 Task: Add skill "Marketing".
Action: Mouse moved to (709, 94)
Screenshot: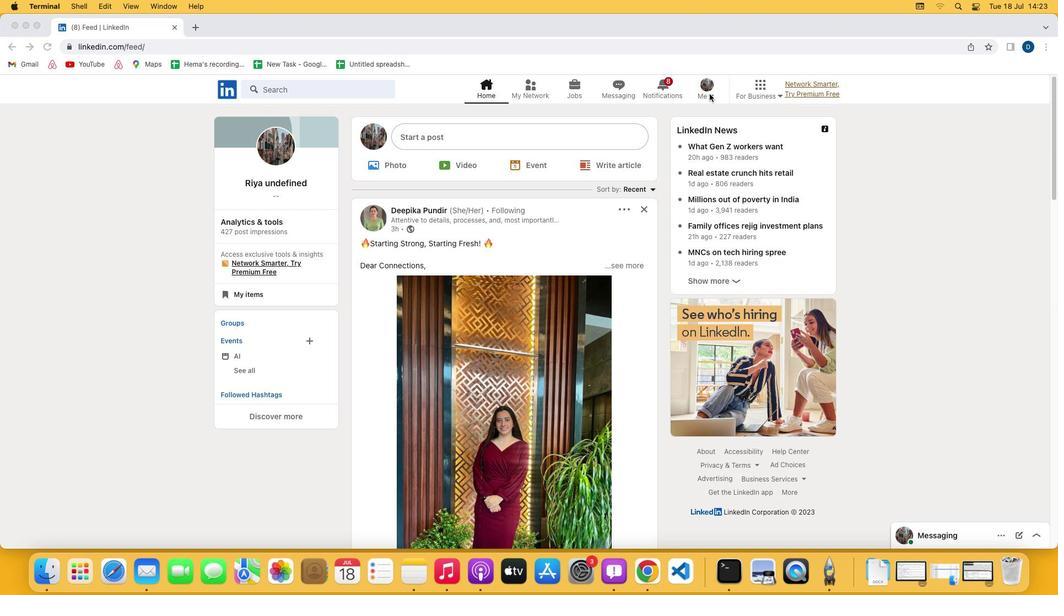 
Action: Mouse pressed left at (709, 94)
Screenshot: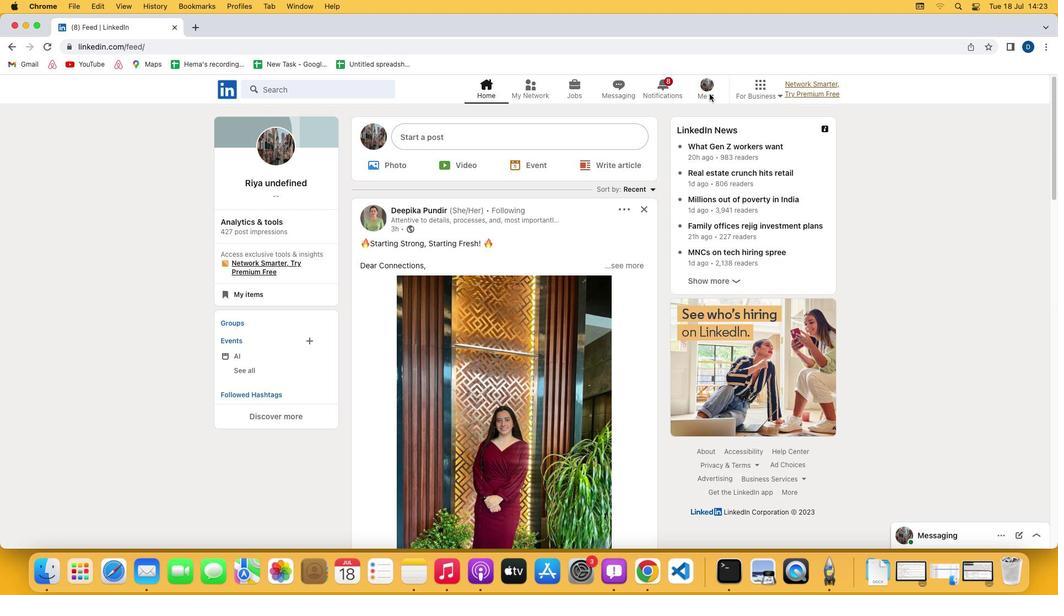 
Action: Mouse moved to (712, 95)
Screenshot: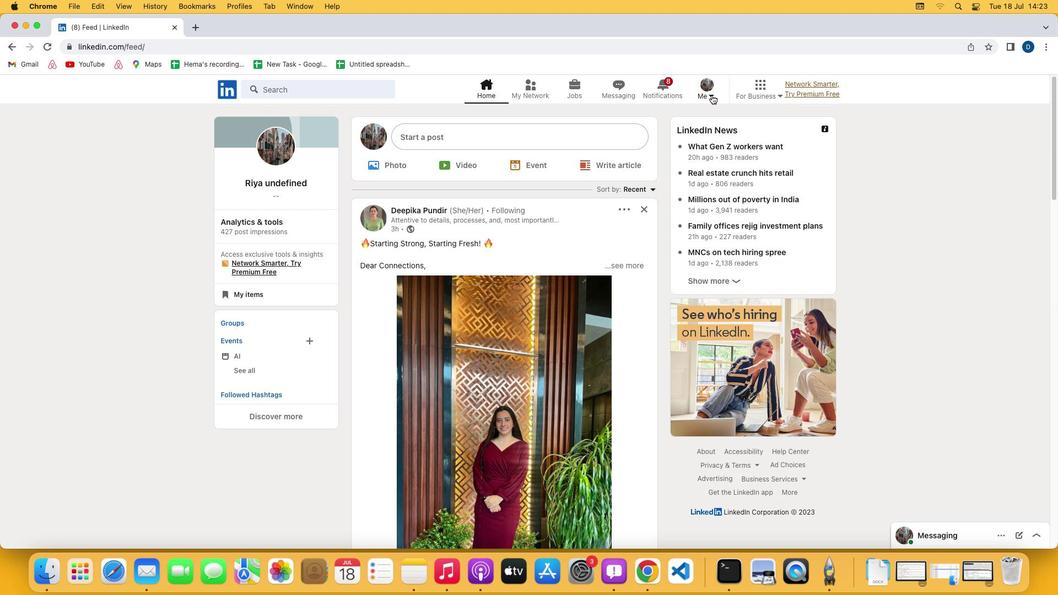 
Action: Mouse pressed left at (712, 95)
Screenshot: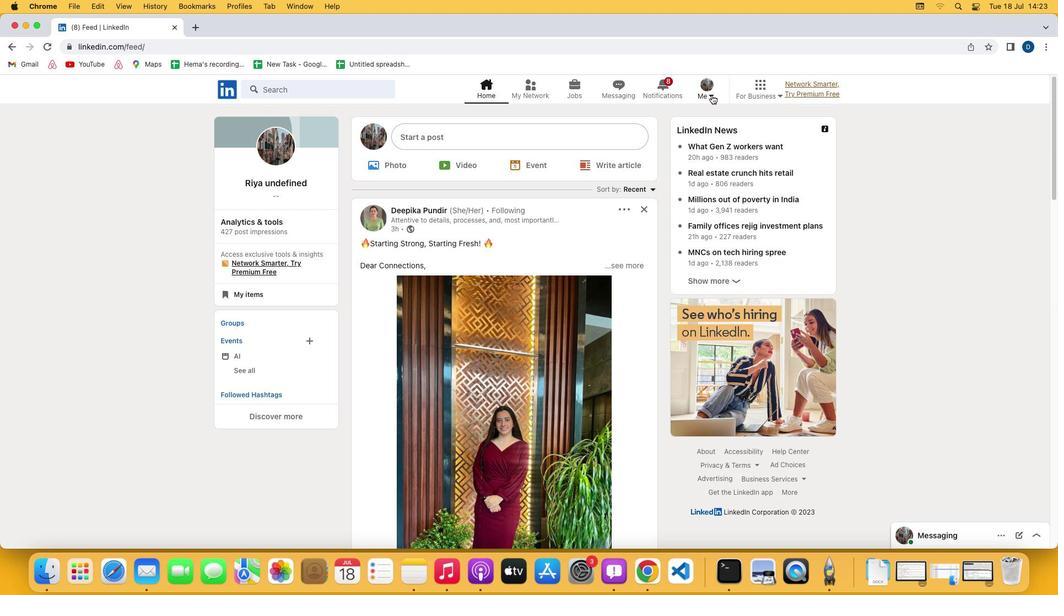 
Action: Mouse moved to (656, 151)
Screenshot: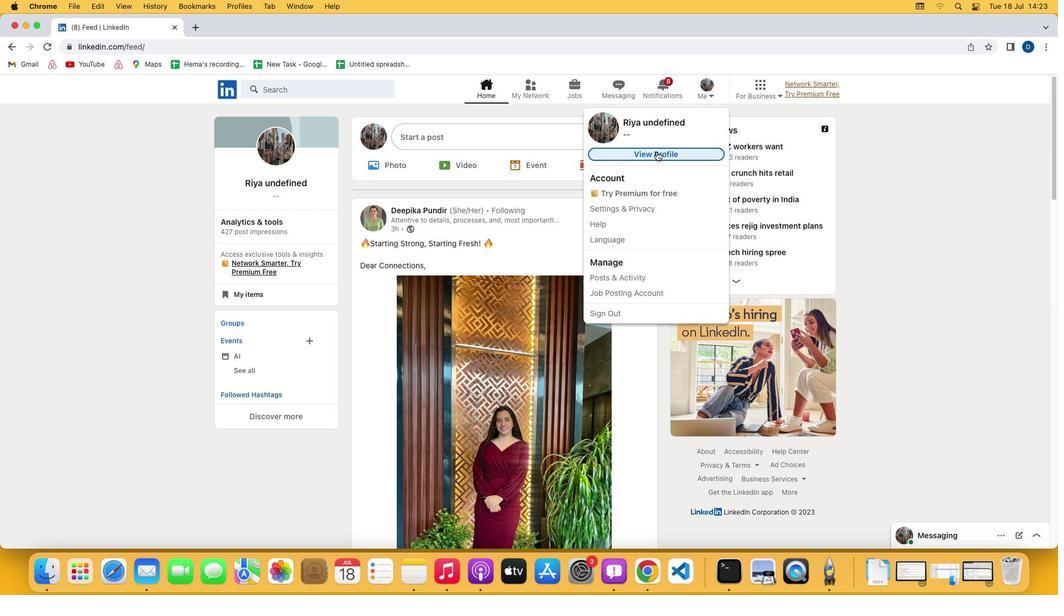 
Action: Mouse pressed left at (656, 151)
Screenshot: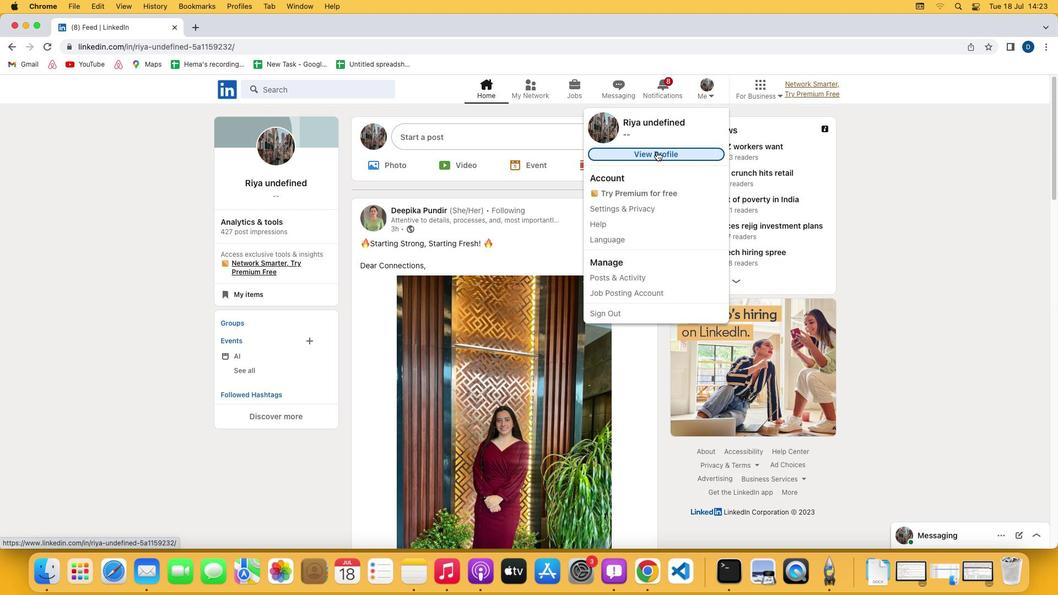 
Action: Mouse moved to (342, 380)
Screenshot: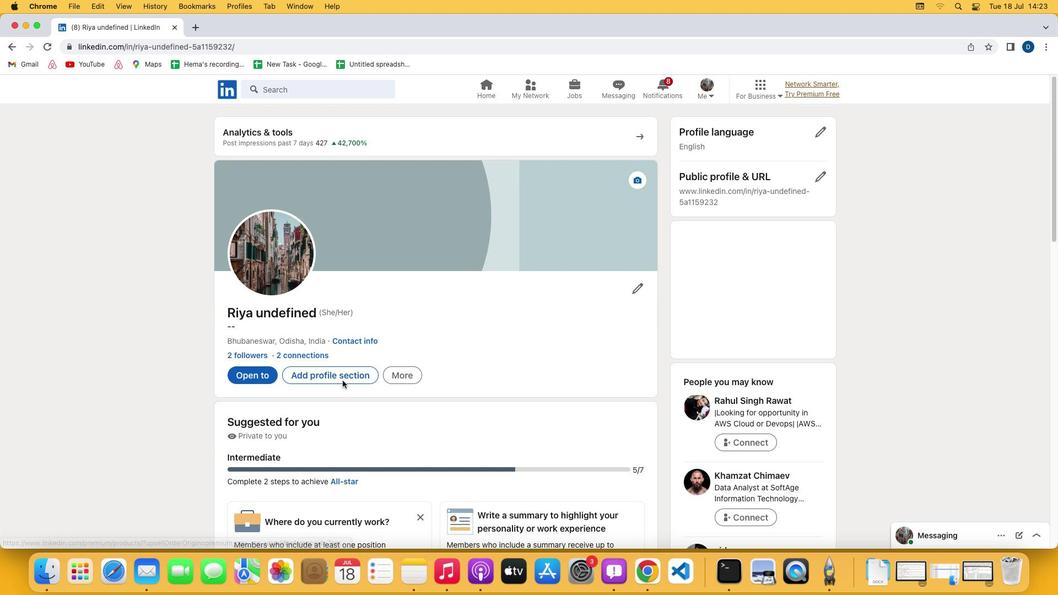 
Action: Mouse pressed left at (342, 380)
Screenshot: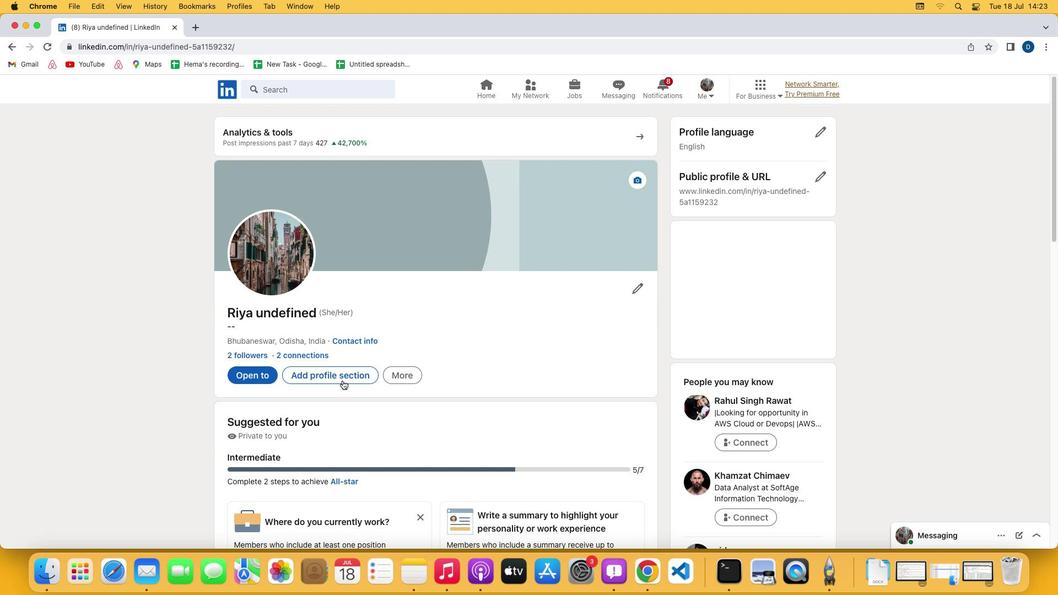
Action: Mouse moved to (412, 216)
Screenshot: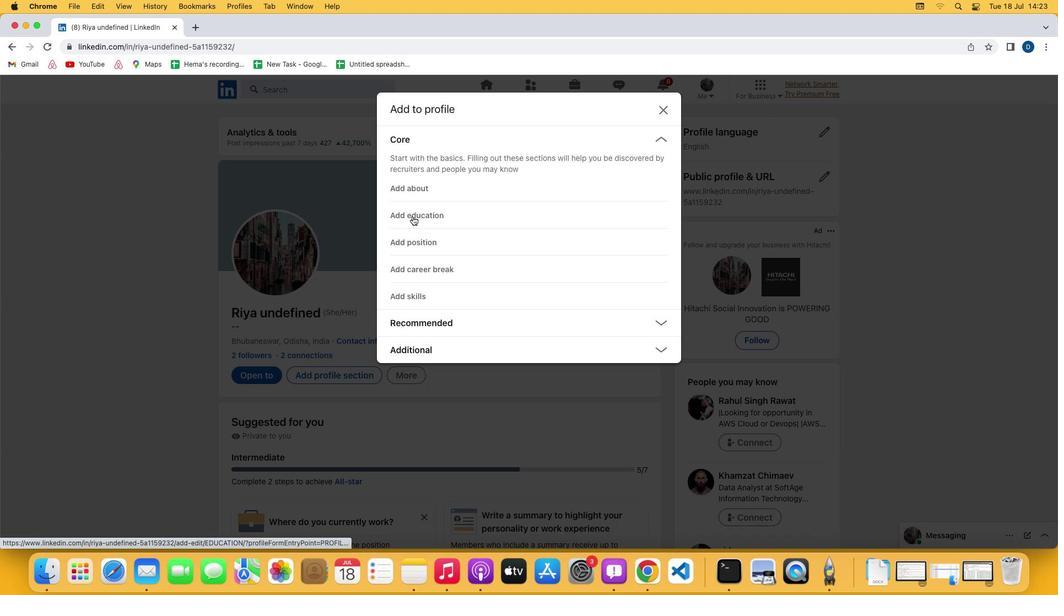 
Action: Mouse pressed left at (412, 216)
Screenshot: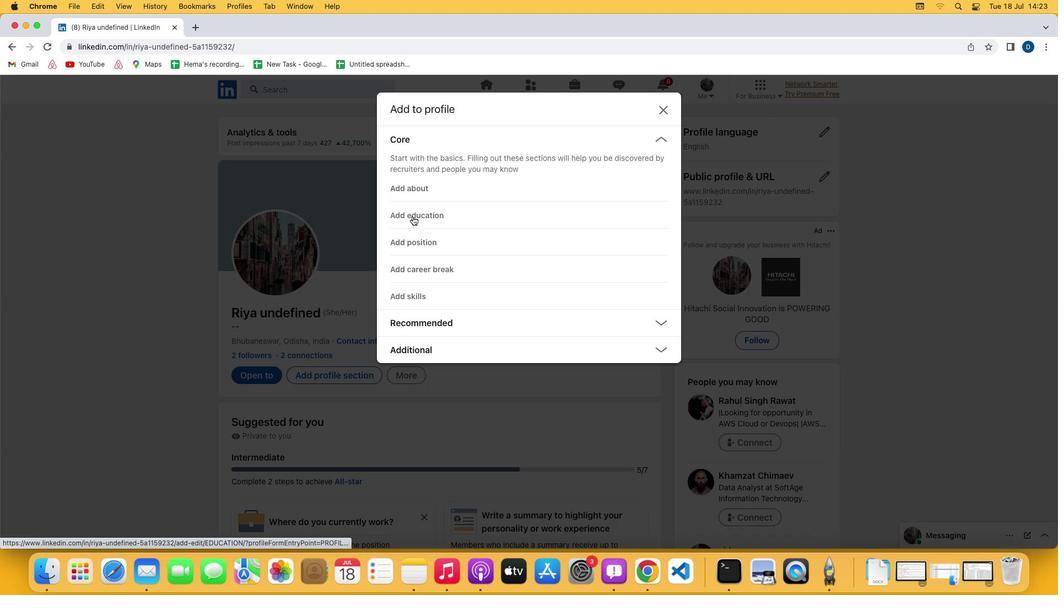 
Action: Mouse moved to (423, 392)
Screenshot: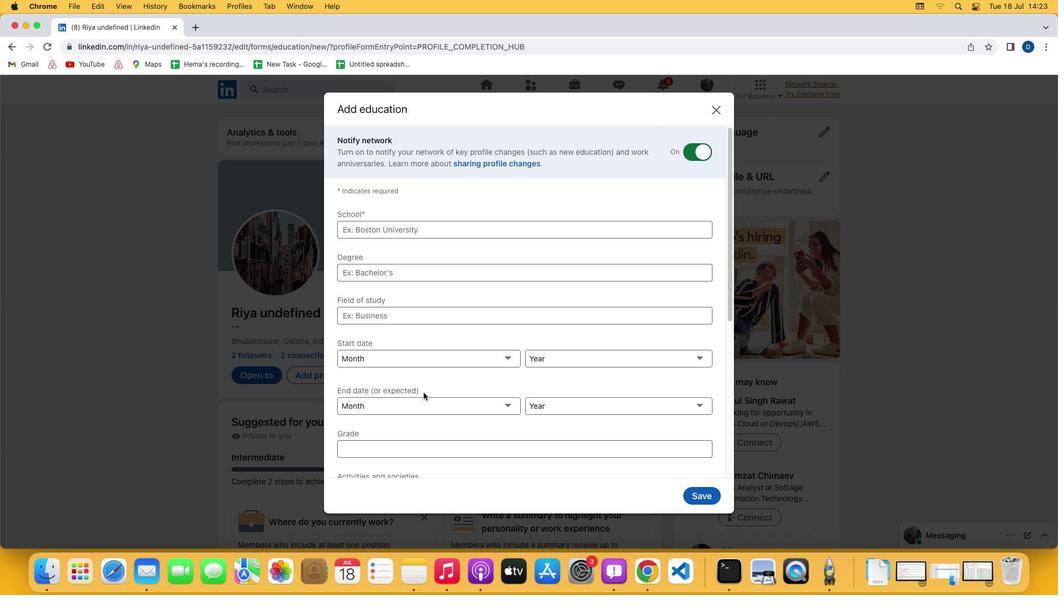 
Action: Mouse scrolled (423, 392) with delta (0, 0)
Screenshot: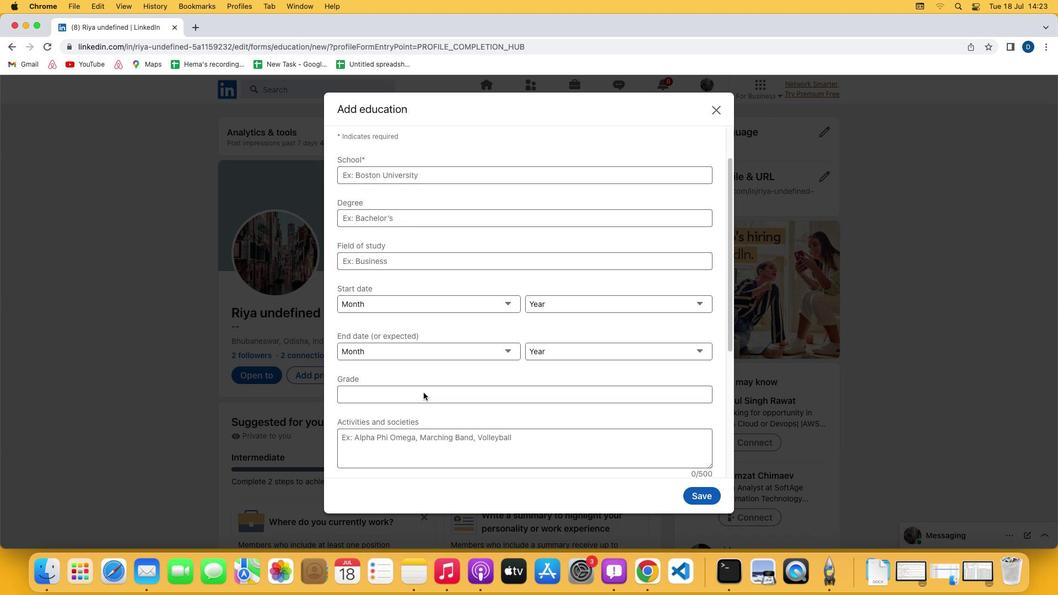 
Action: Mouse scrolled (423, 392) with delta (0, 0)
Screenshot: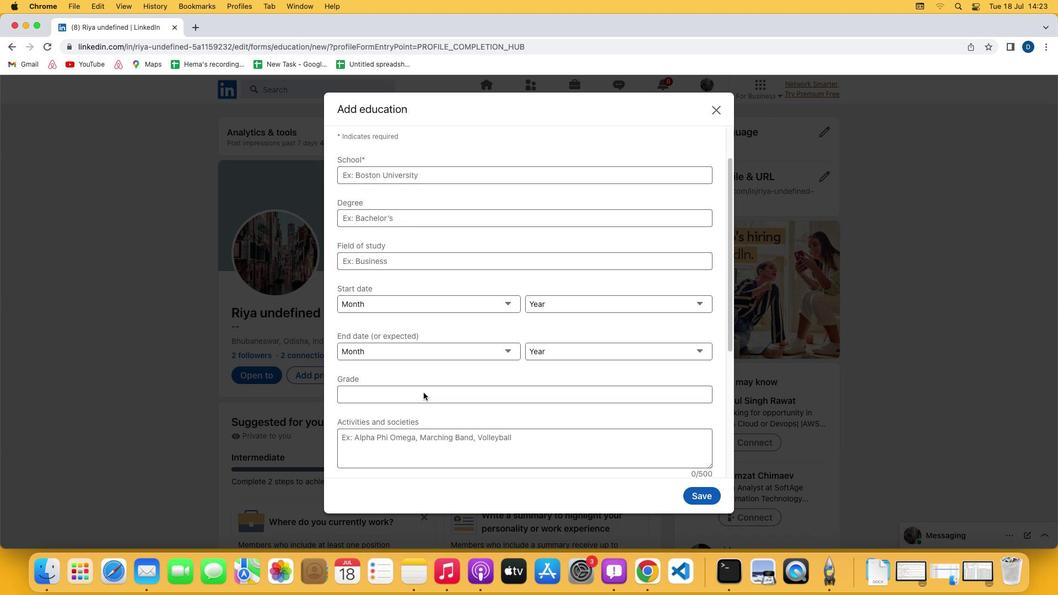 
Action: Mouse scrolled (423, 392) with delta (0, -2)
Screenshot: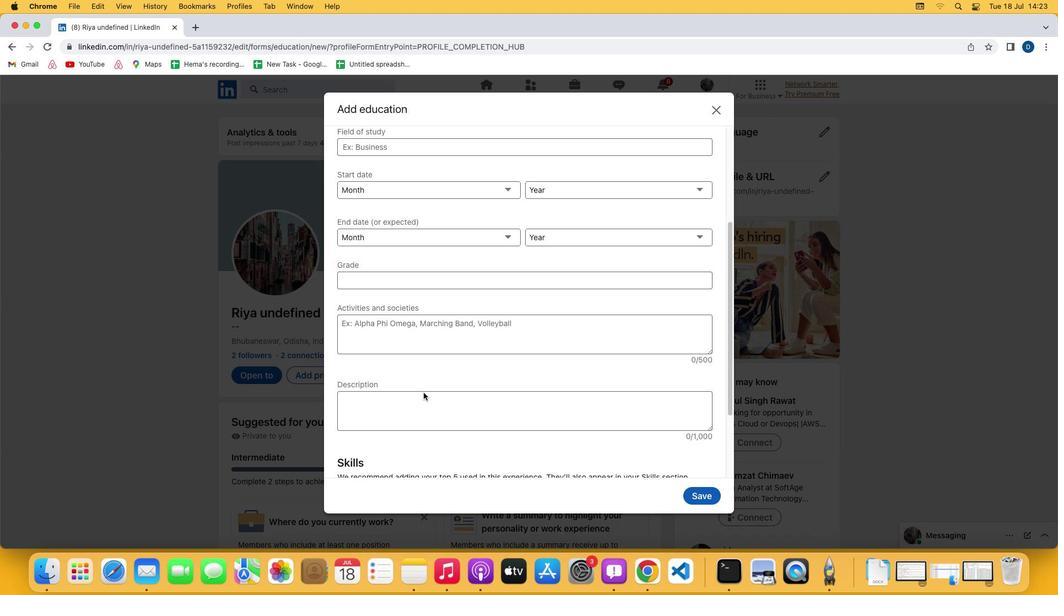 
Action: Mouse scrolled (423, 392) with delta (0, -2)
Screenshot: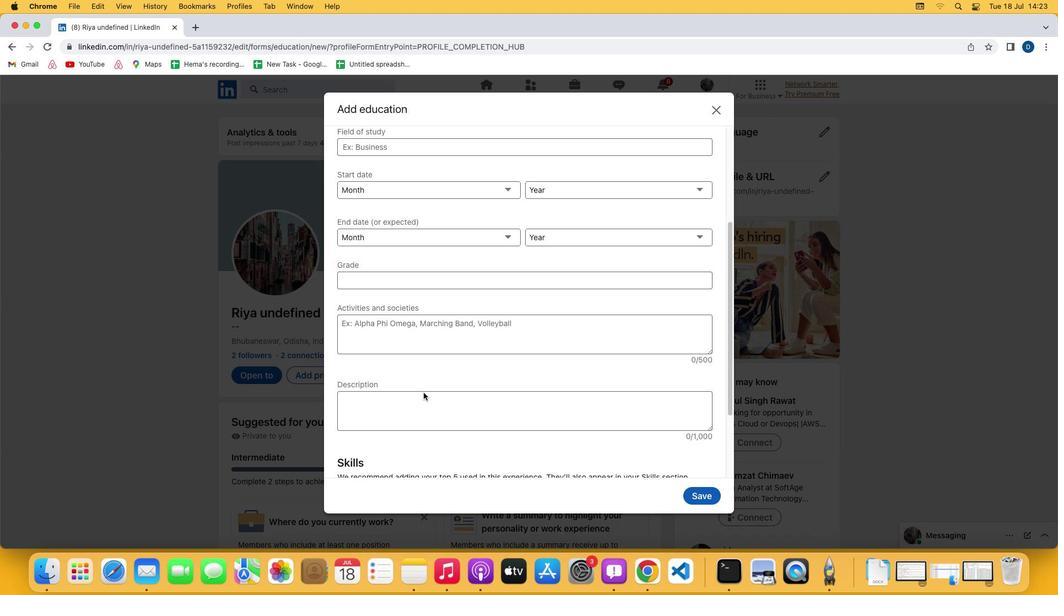 
Action: Mouse scrolled (423, 392) with delta (0, -2)
Screenshot: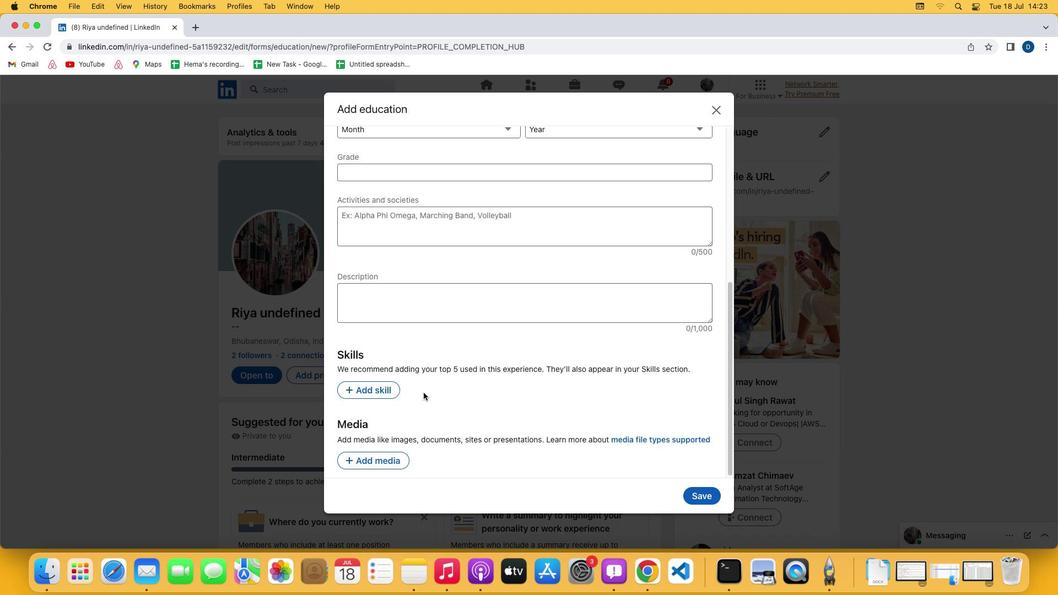 
Action: Mouse scrolled (423, 392) with delta (0, 0)
Screenshot: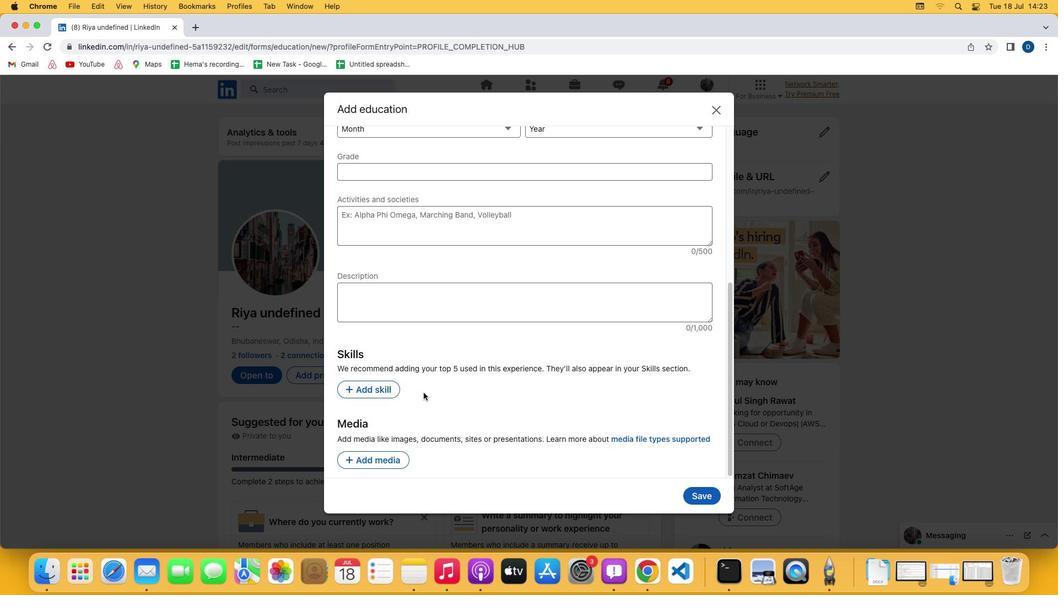
Action: Mouse scrolled (423, 392) with delta (0, 0)
Screenshot: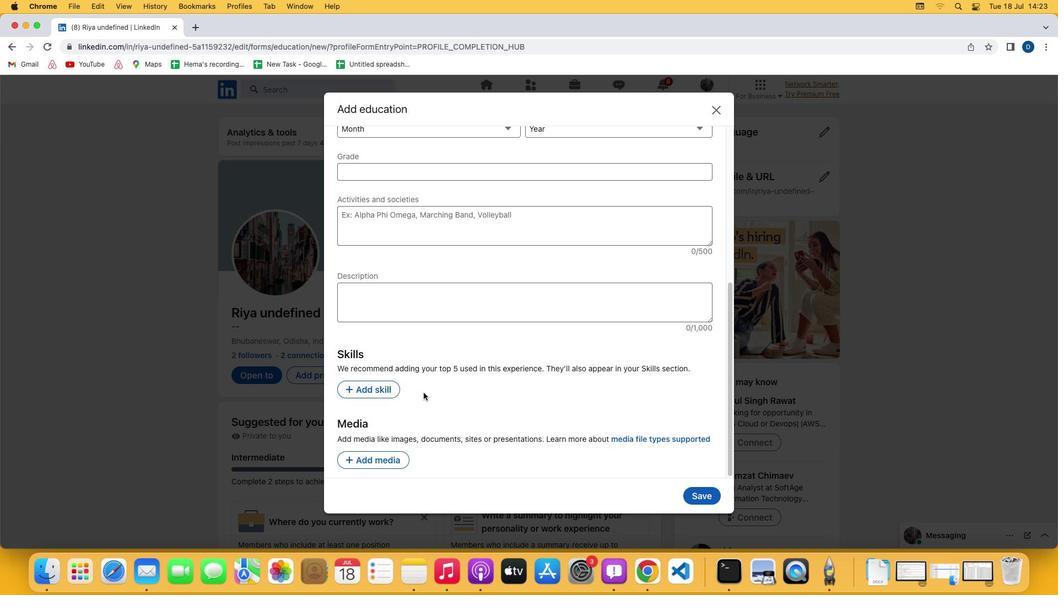 
Action: Mouse scrolled (423, 392) with delta (0, -1)
Screenshot: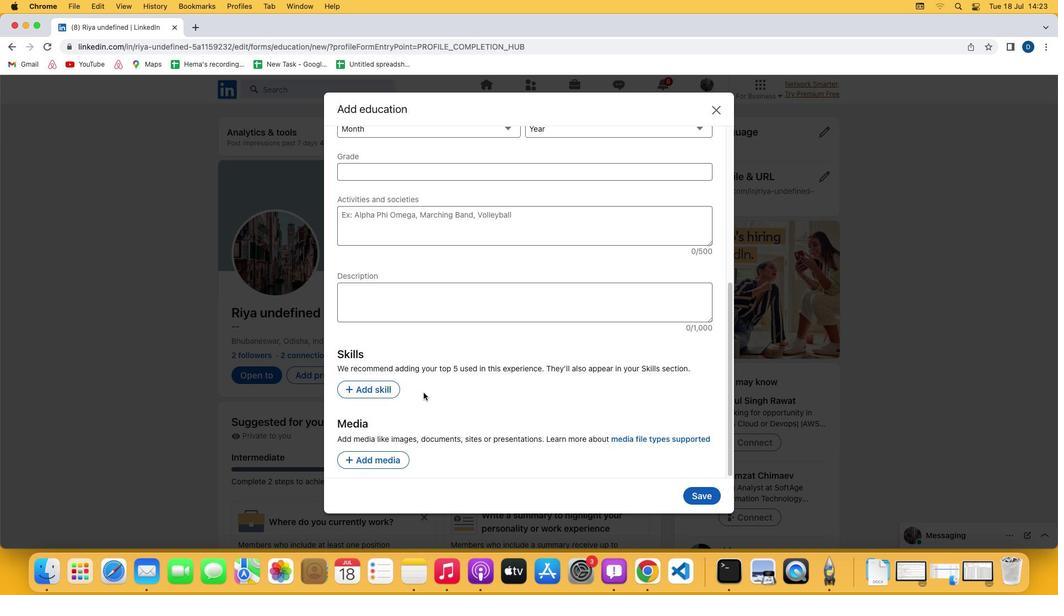 
Action: Mouse moved to (364, 384)
Screenshot: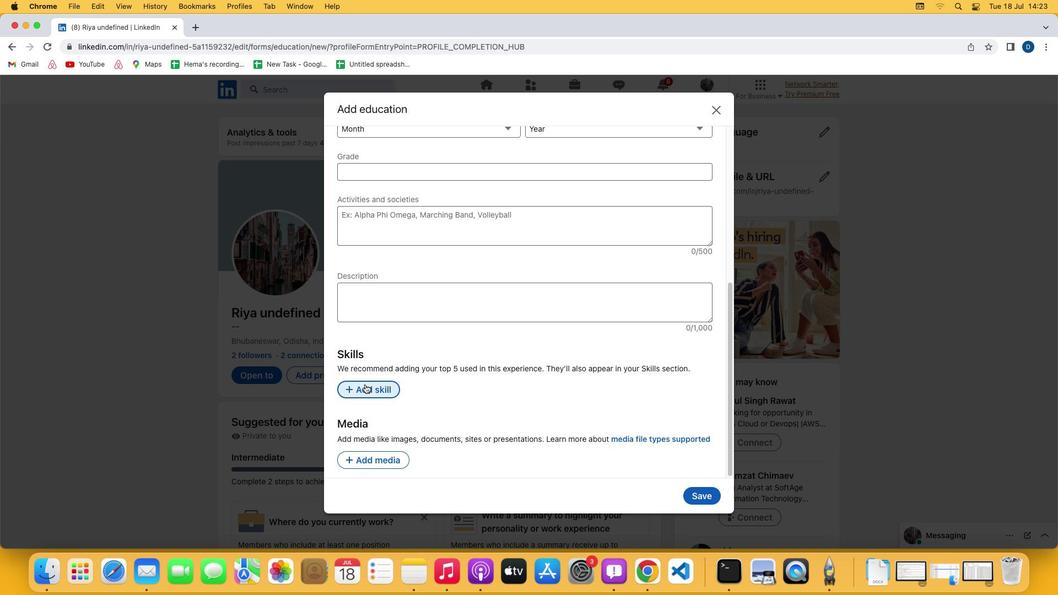 
Action: Mouse pressed left at (364, 384)
Screenshot: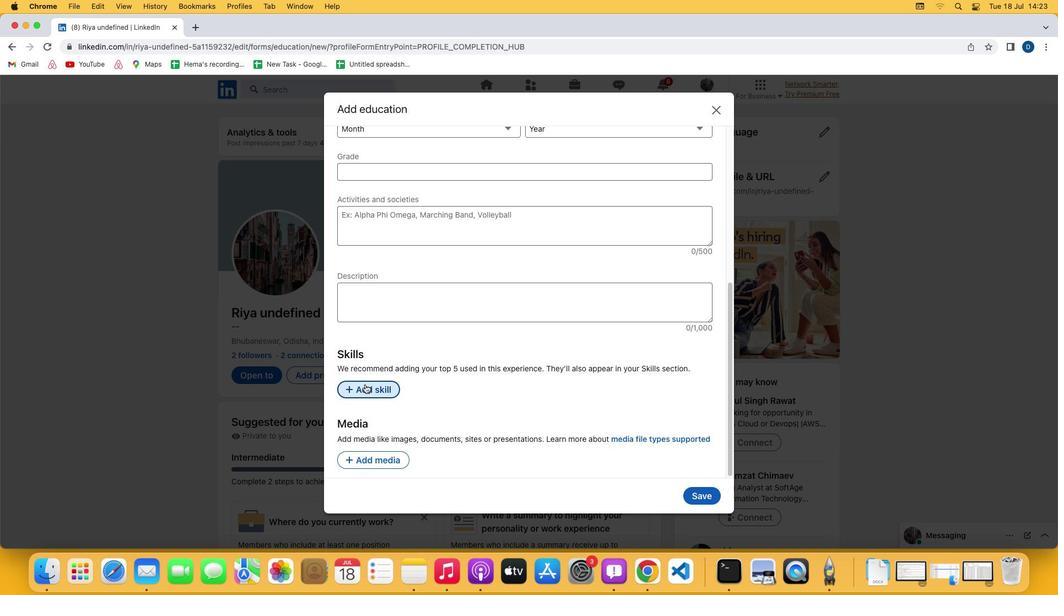 
Action: Mouse moved to (365, 388)
Screenshot: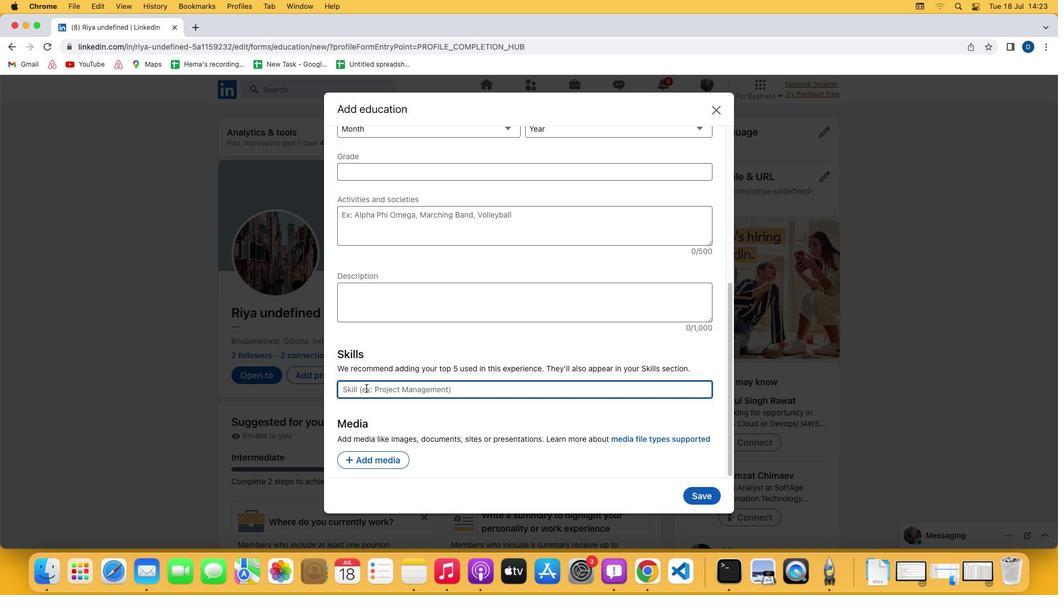 
Action: Key pressed Key.shift'M''a''r''k''e''t''i''n''g'
Screenshot: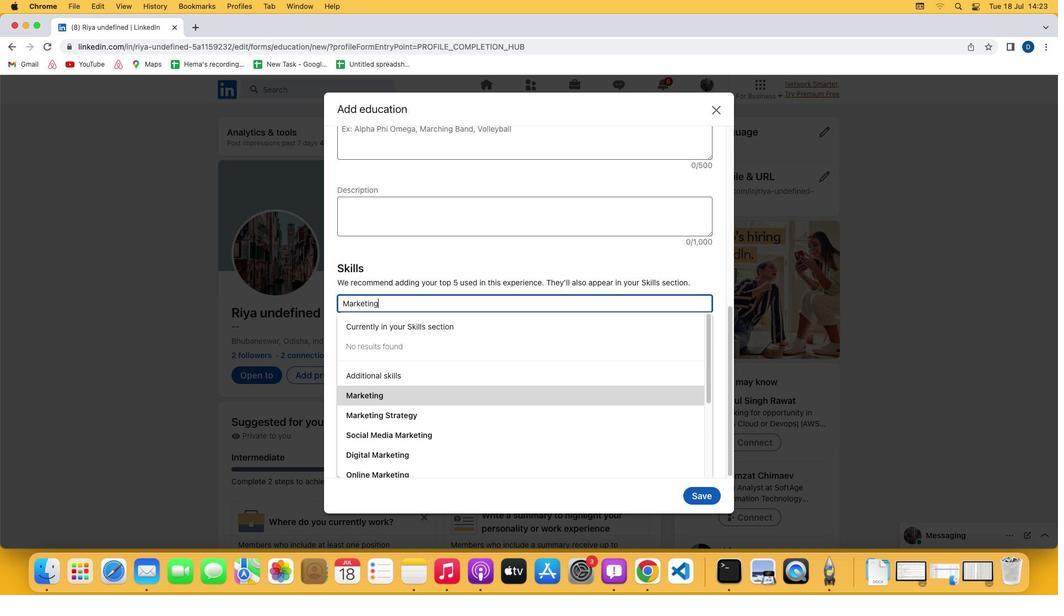 
Action: Mouse moved to (365, 394)
Screenshot: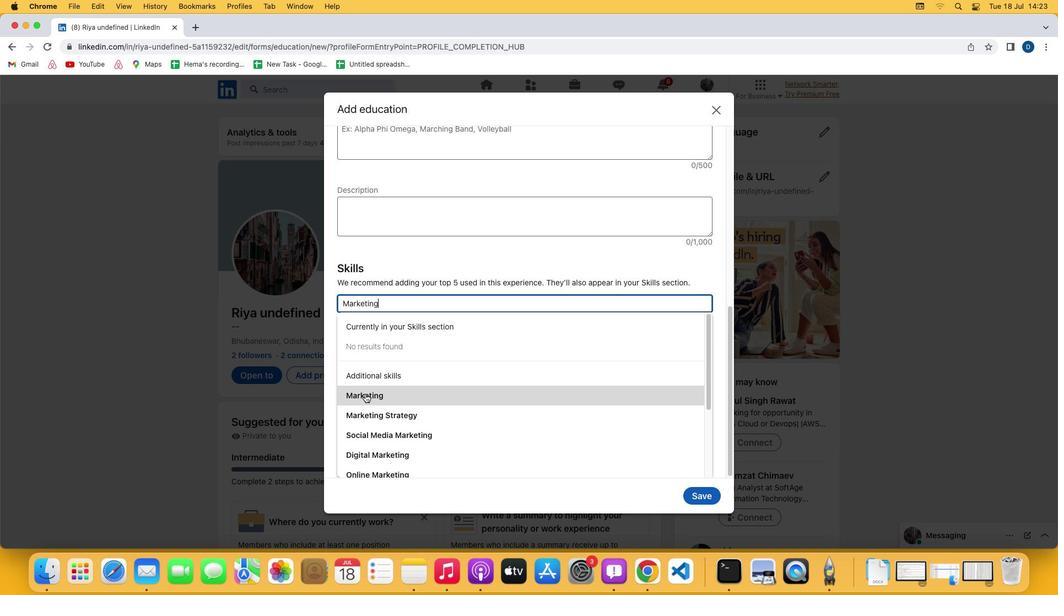 
Action: Mouse pressed left at (365, 394)
Screenshot: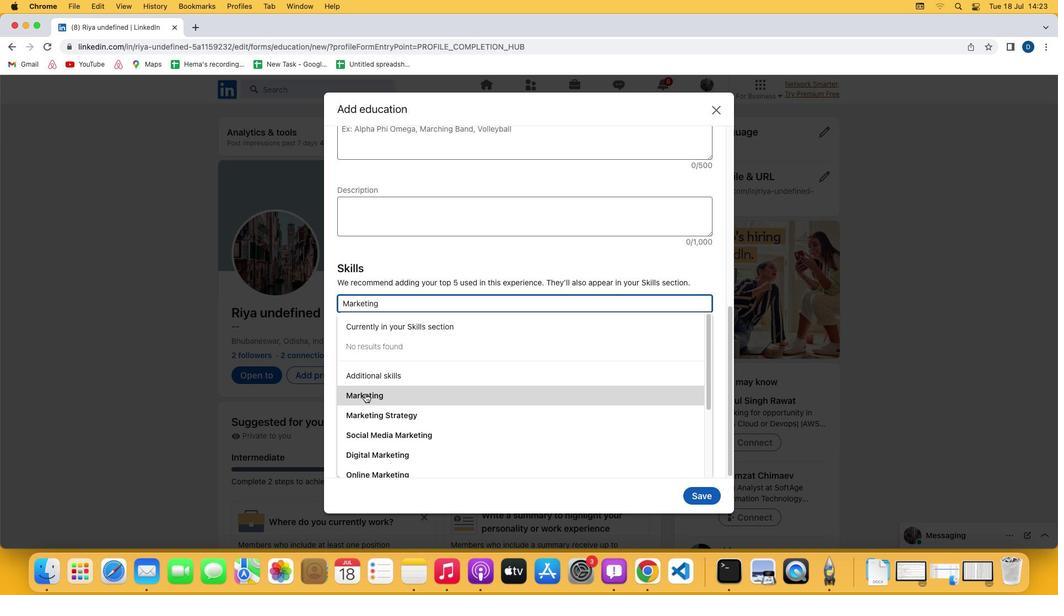 
